Task: Search for emails categorized under 'Yellow category'.
Action: Mouse moved to (246, 9)
Screenshot: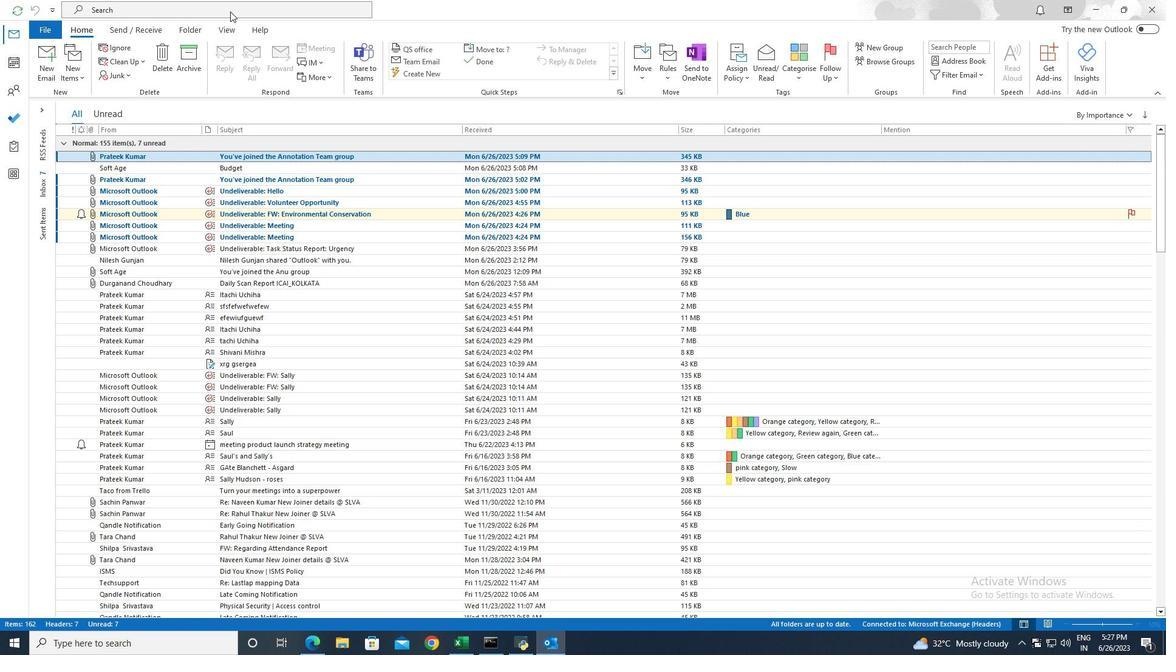 
Action: Mouse pressed left at (246, 9)
Screenshot: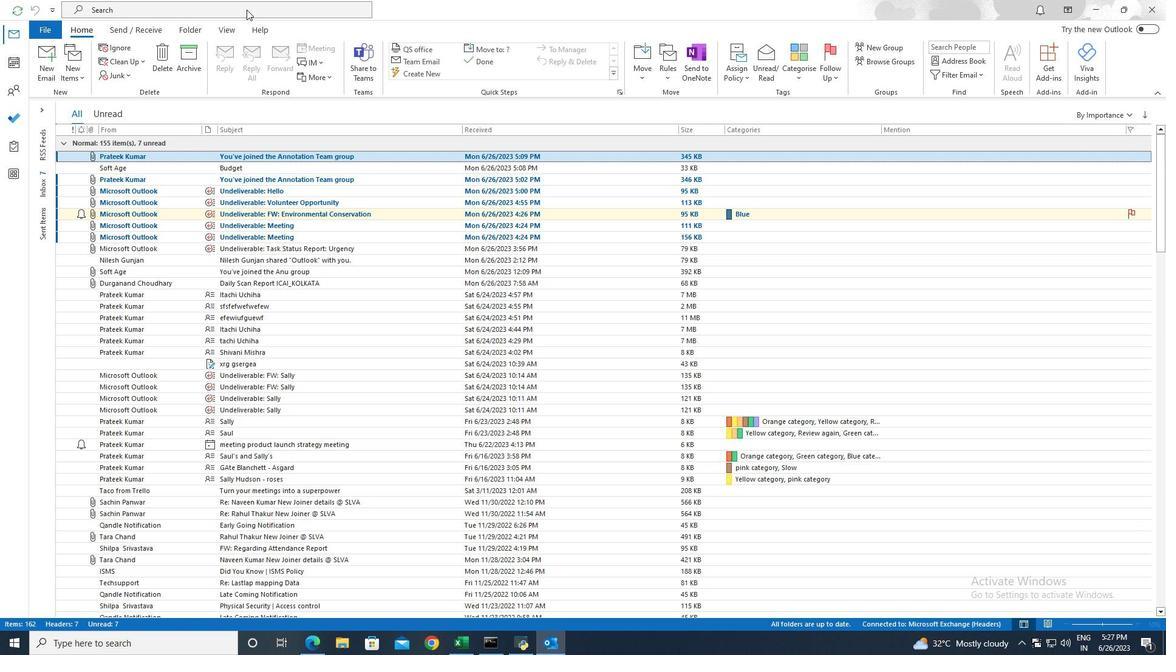 
Action: Mouse moved to (416, 7)
Screenshot: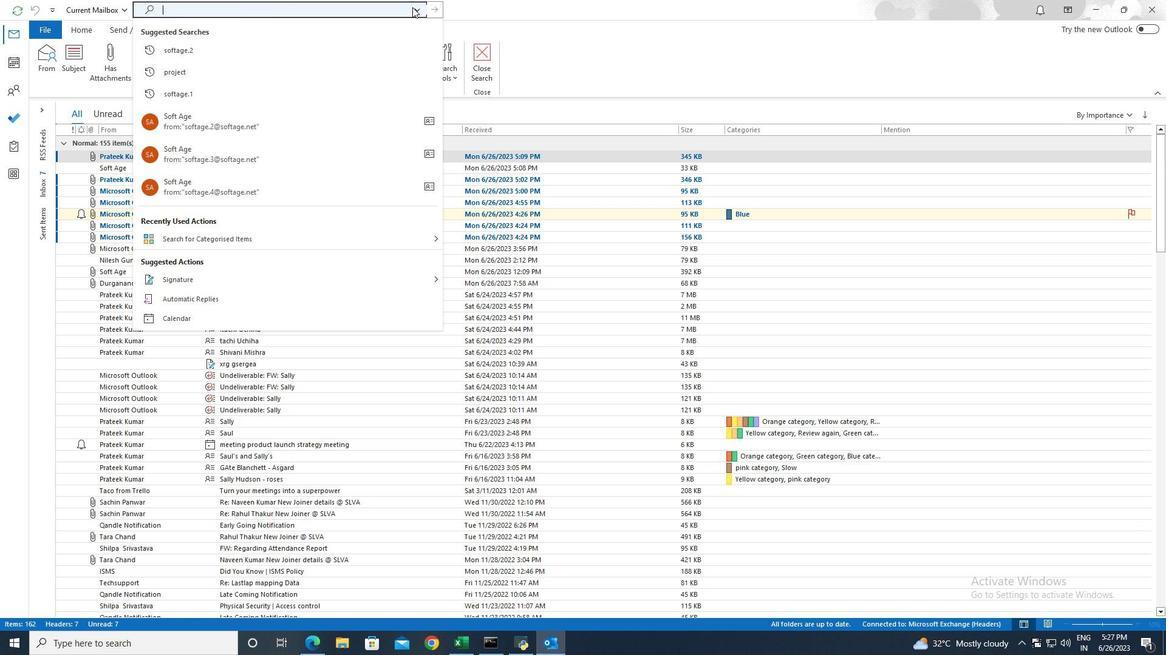 
Action: Mouse pressed left at (416, 7)
Screenshot: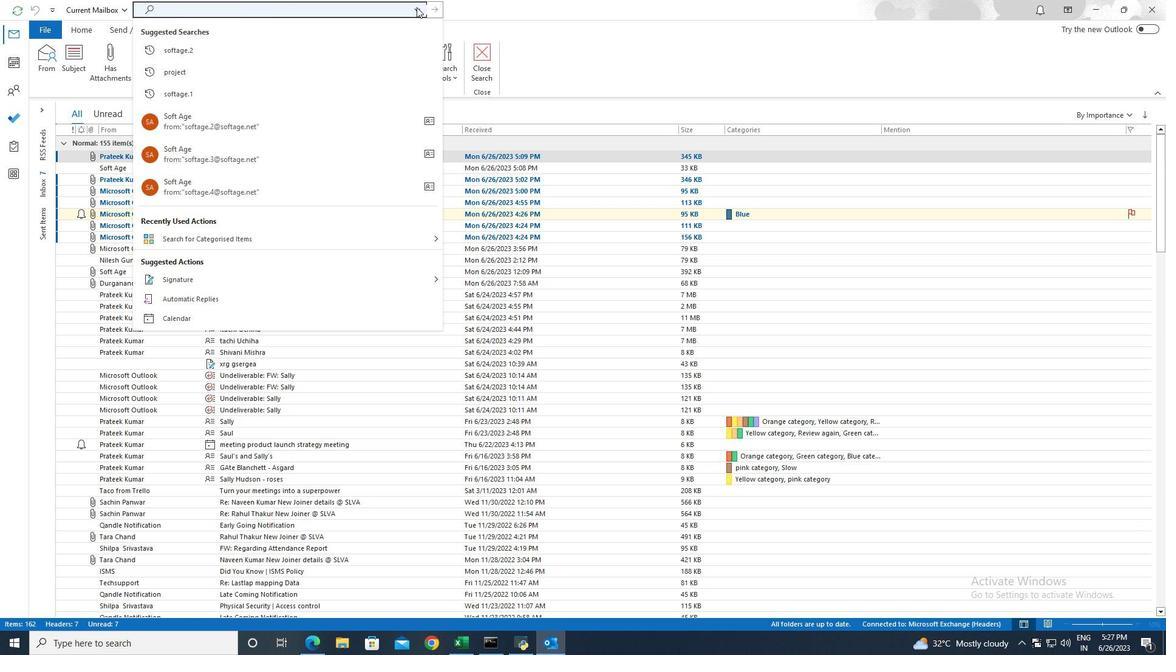 
Action: Mouse moved to (218, 83)
Screenshot: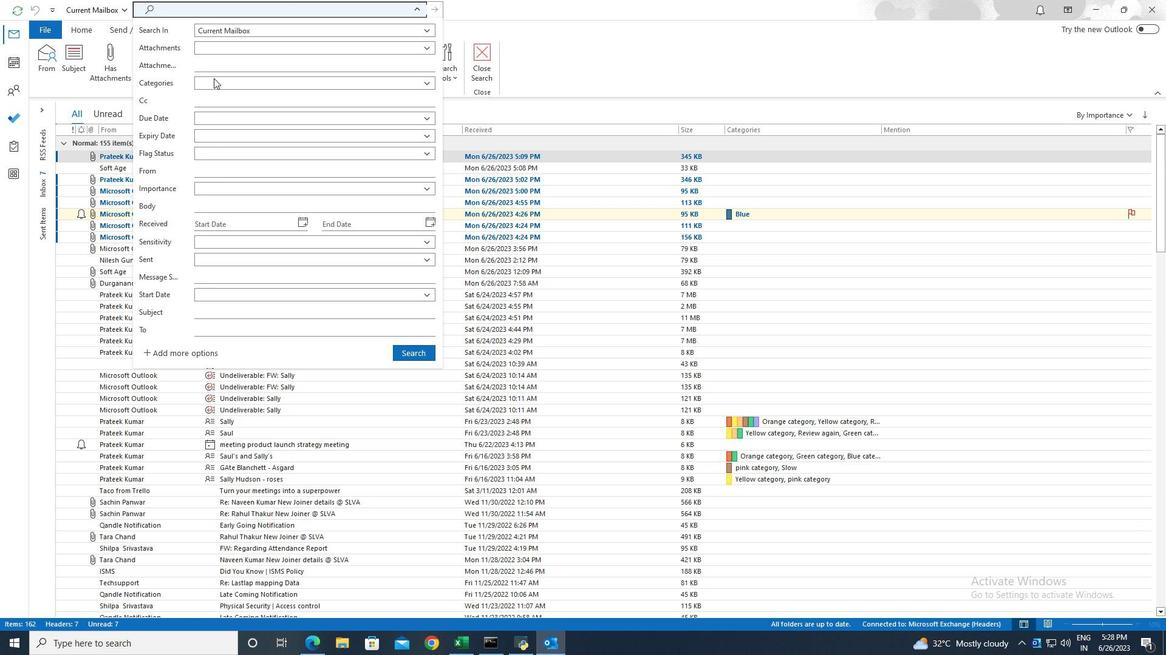 
Action: Mouse pressed left at (218, 83)
Screenshot: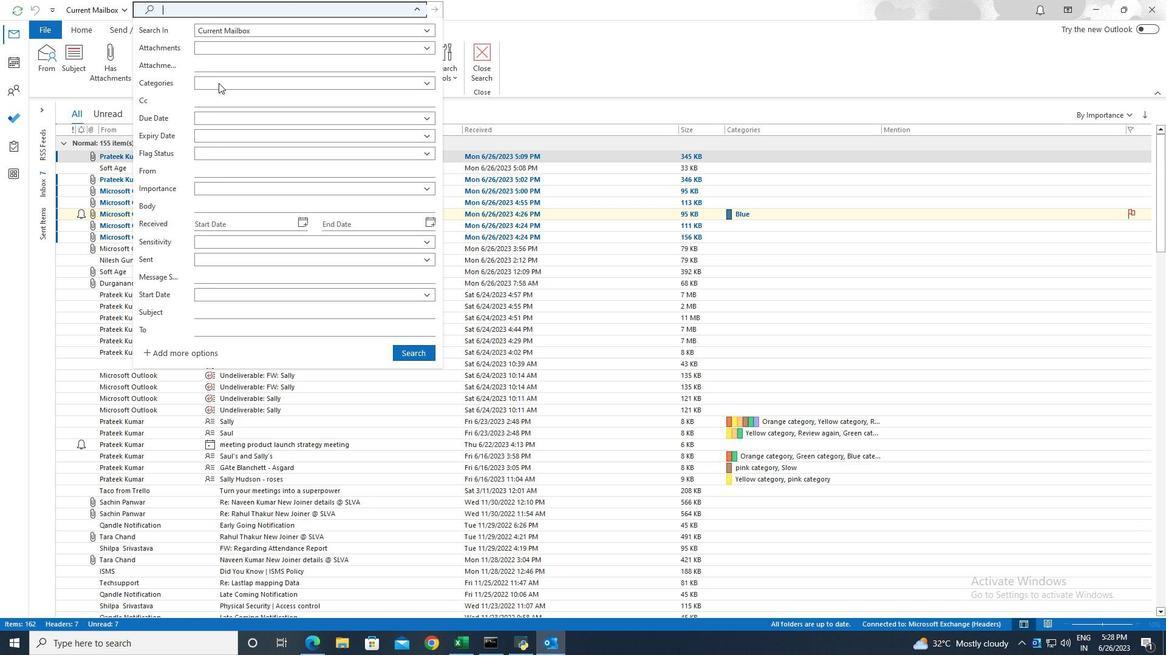 
Action: Mouse moved to (218, 197)
Screenshot: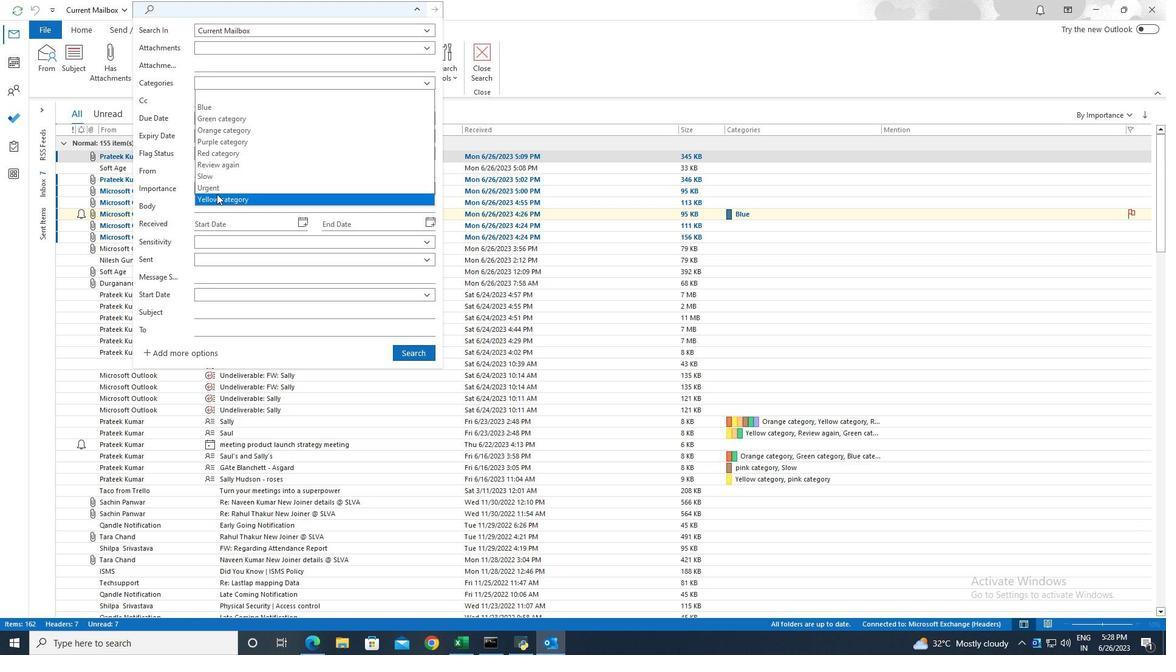 
Action: Mouse pressed left at (218, 197)
Screenshot: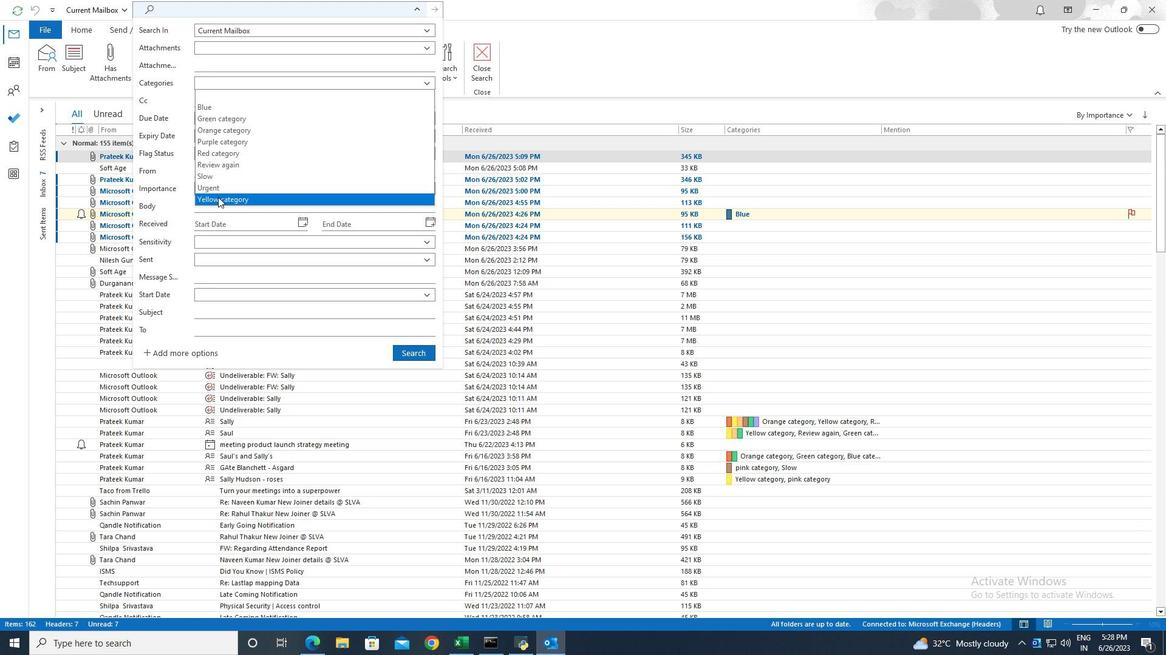 
Action: Mouse moved to (413, 355)
Screenshot: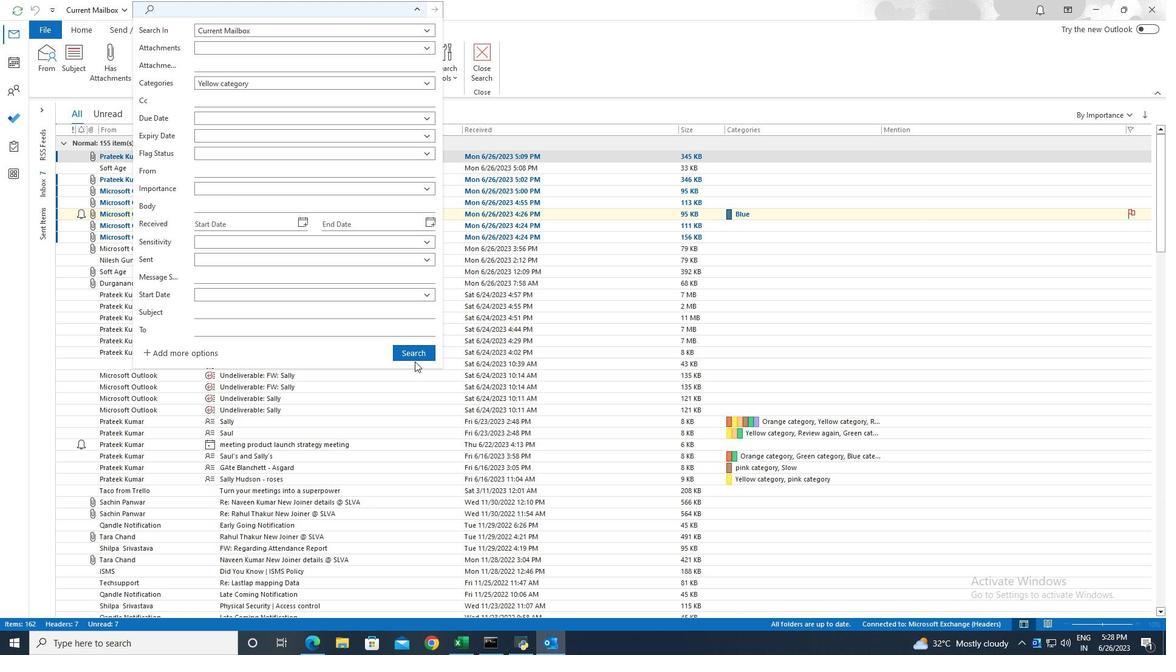 
Action: Mouse pressed left at (413, 355)
Screenshot: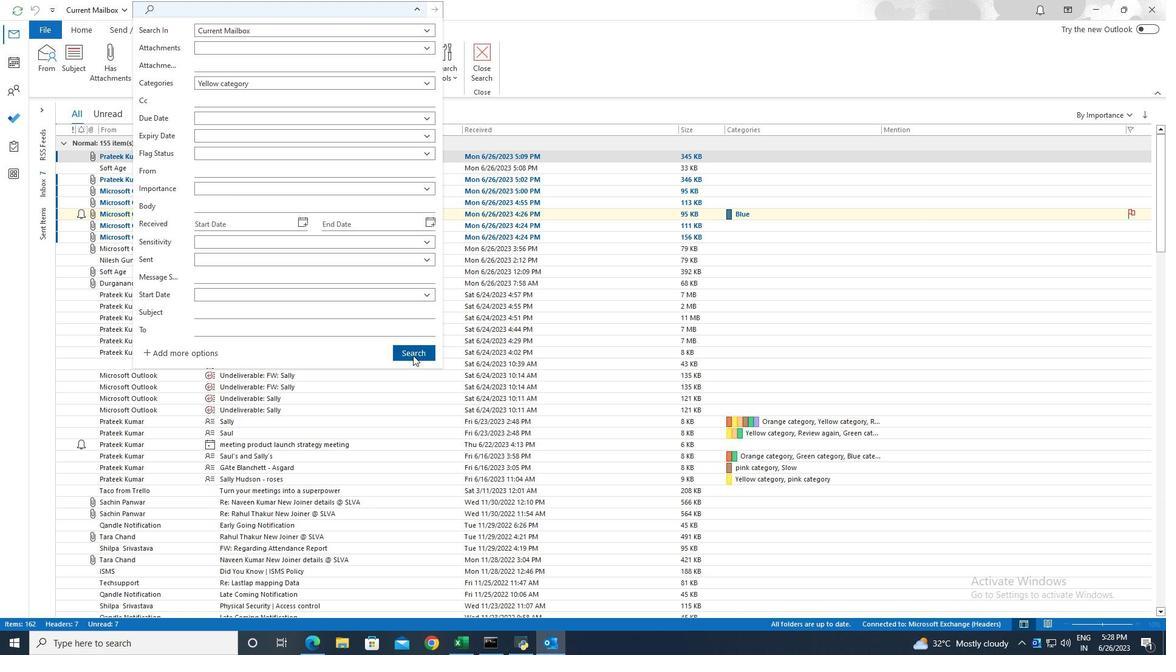 
Action: Mouse moved to (409, 352)
Screenshot: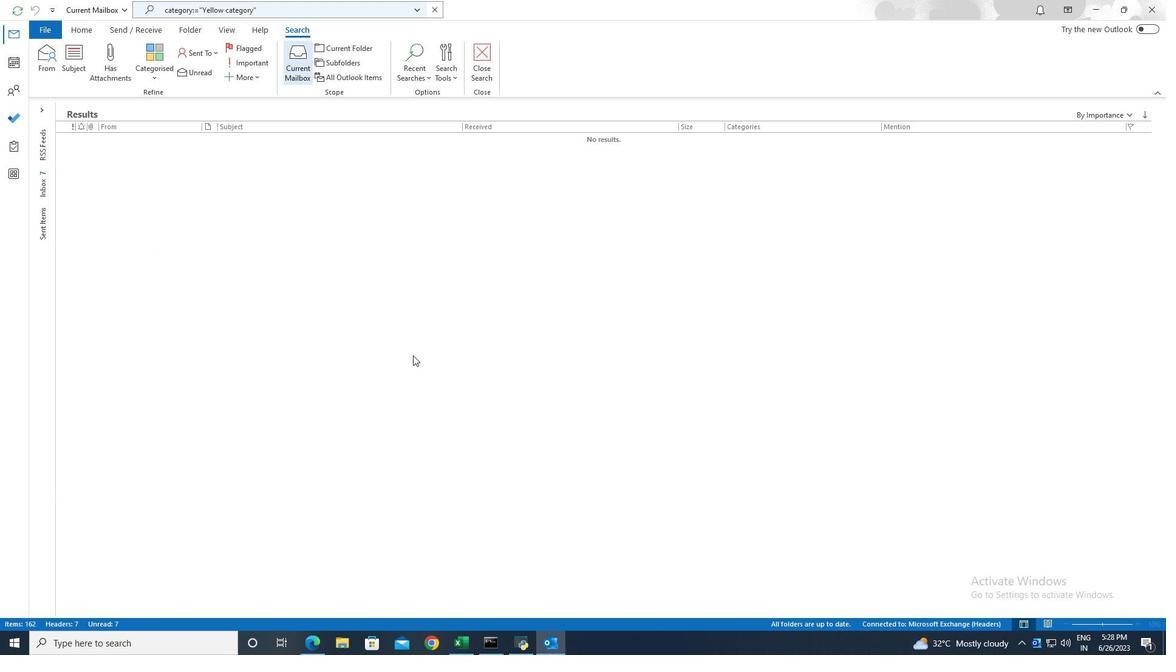 
